 Task: In the  document Emma.docx change page color to  'Grey'. Add link on bottom left corner of the sheet: 'in.pinterest.com' Insert page numer on bottom of the page
Action: Mouse moved to (38, 83)
Screenshot: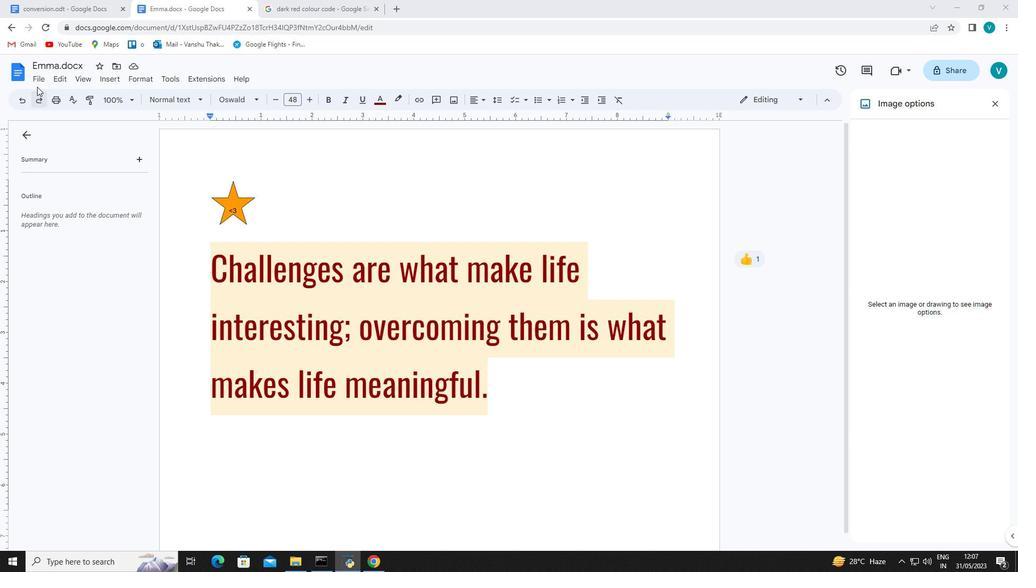 
Action: Mouse pressed left at (38, 83)
Screenshot: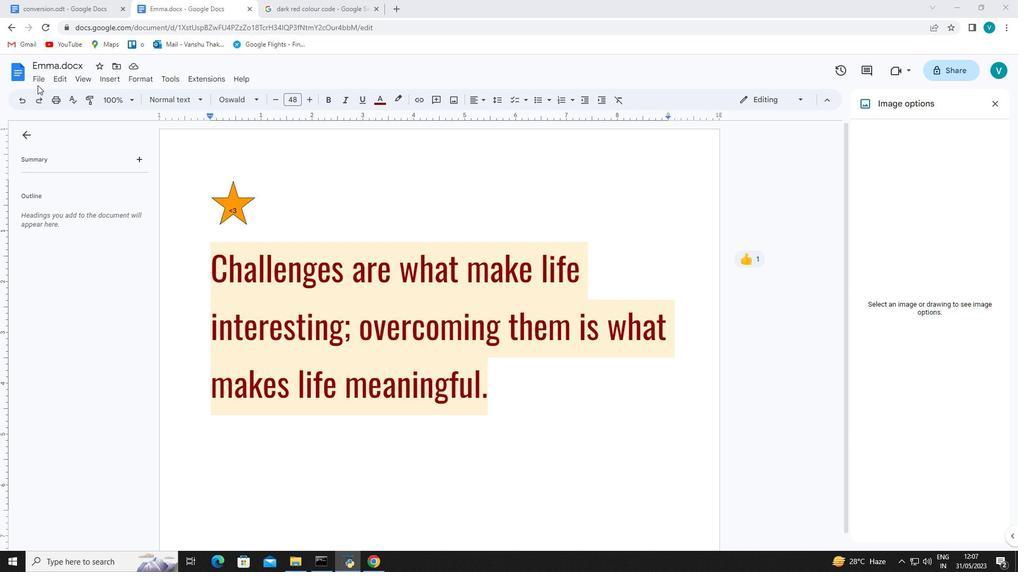 
Action: Mouse moved to (66, 363)
Screenshot: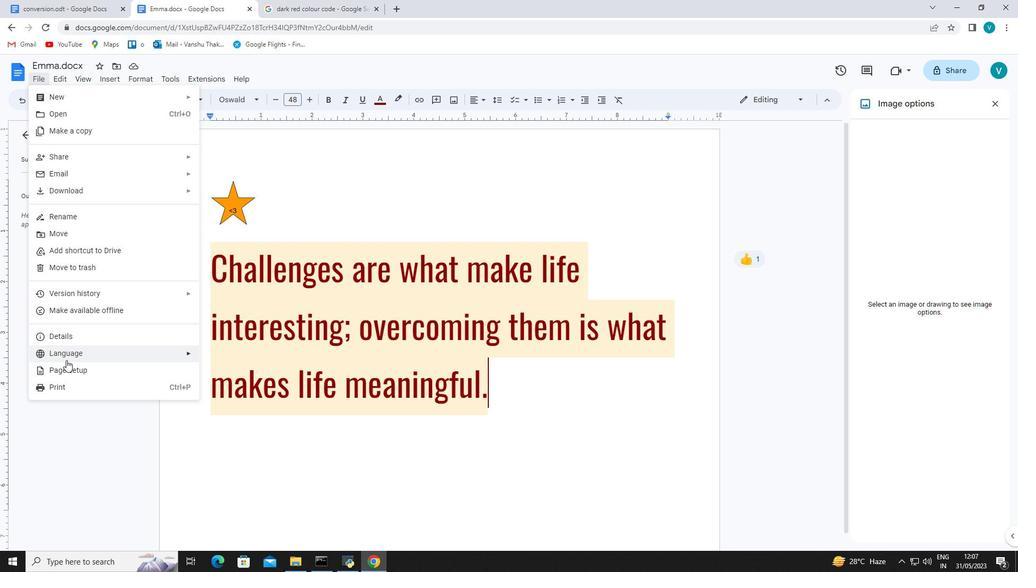 
Action: Mouse pressed left at (66, 363)
Screenshot: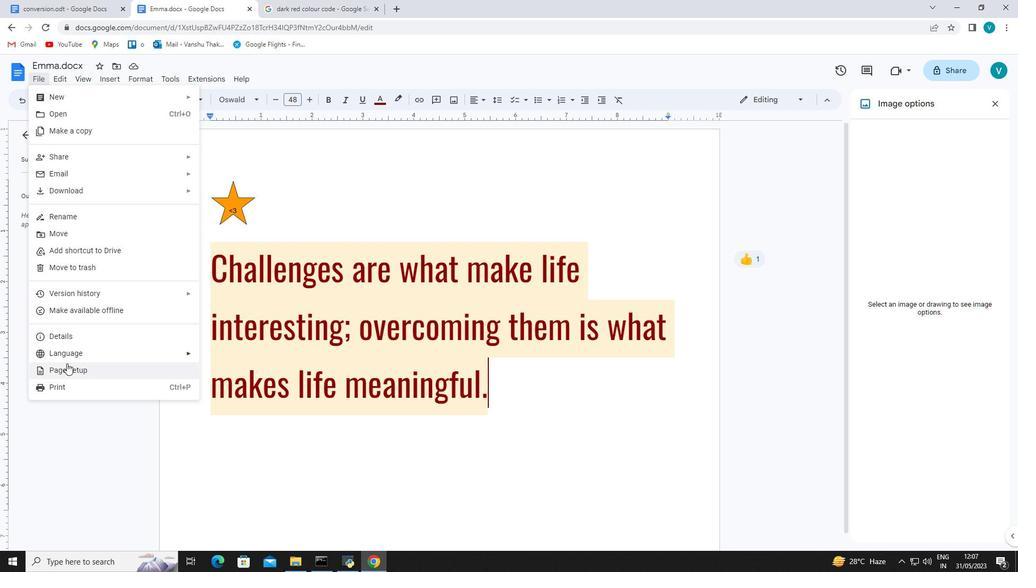 
Action: Mouse moved to (420, 368)
Screenshot: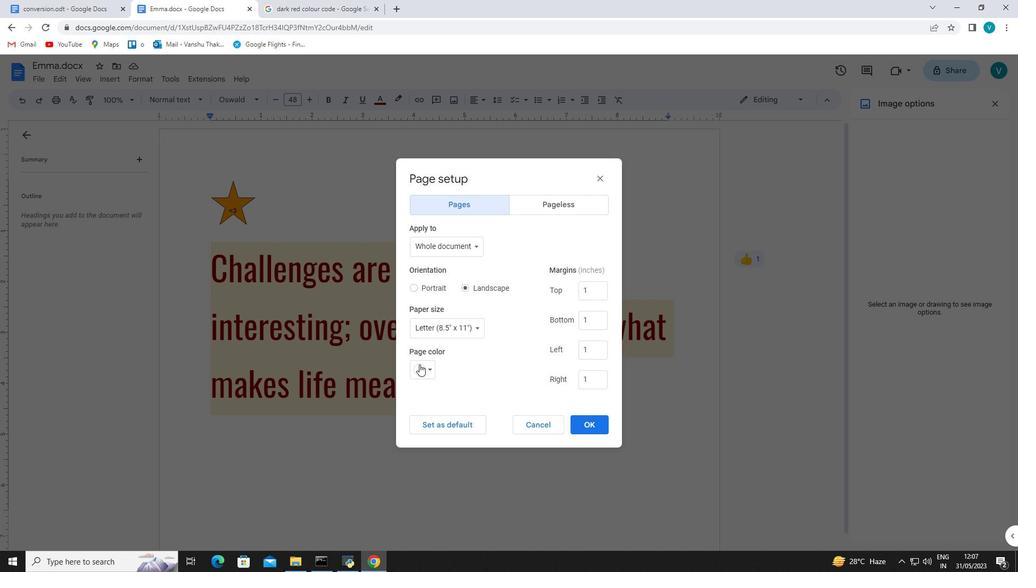 
Action: Mouse pressed left at (420, 368)
Screenshot: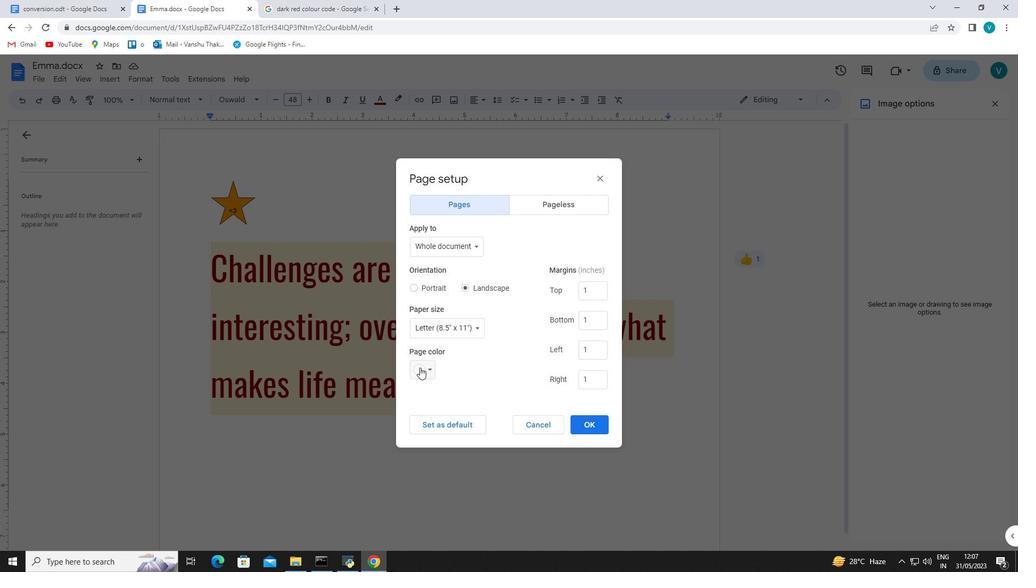
Action: Mouse moved to (482, 392)
Screenshot: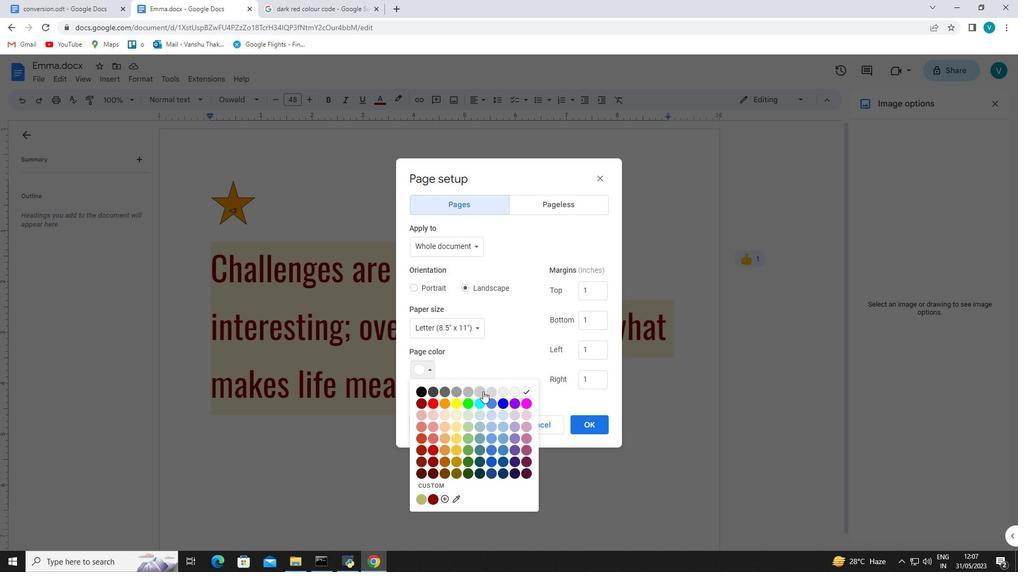 
Action: Mouse pressed left at (482, 392)
Screenshot: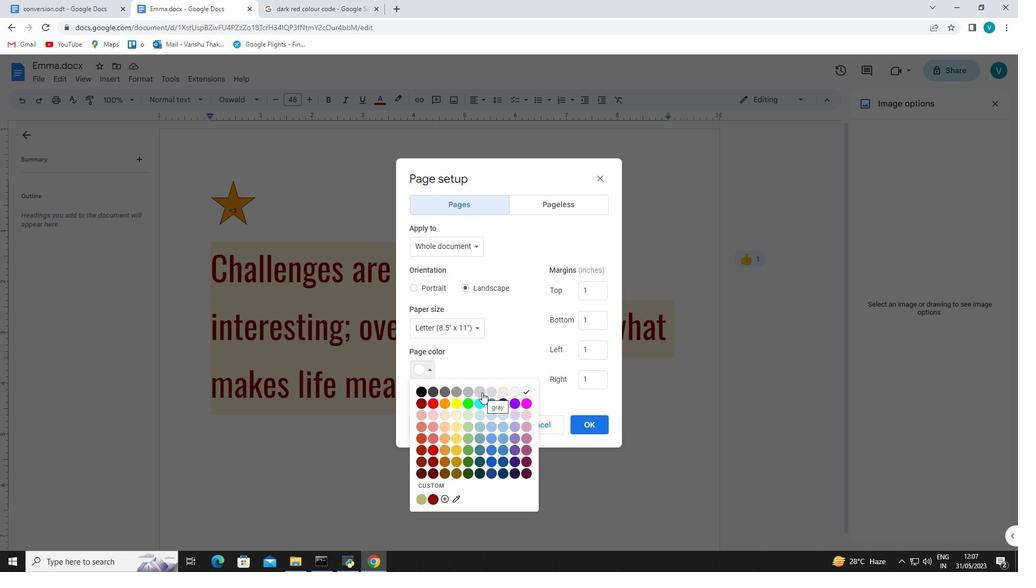 
Action: Mouse moved to (584, 430)
Screenshot: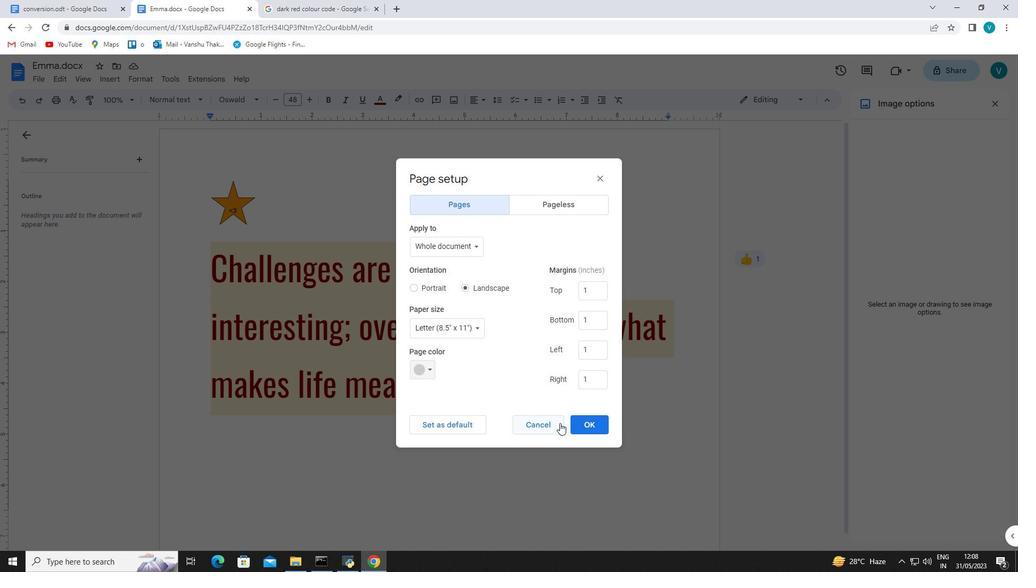 
Action: Mouse pressed left at (584, 430)
Screenshot: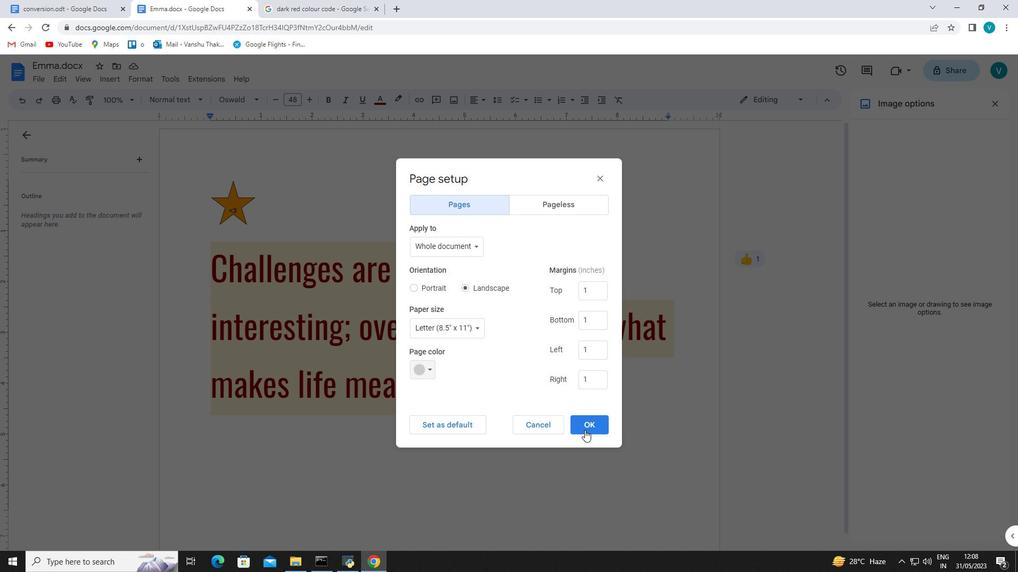 
Action: Mouse moved to (474, 365)
Screenshot: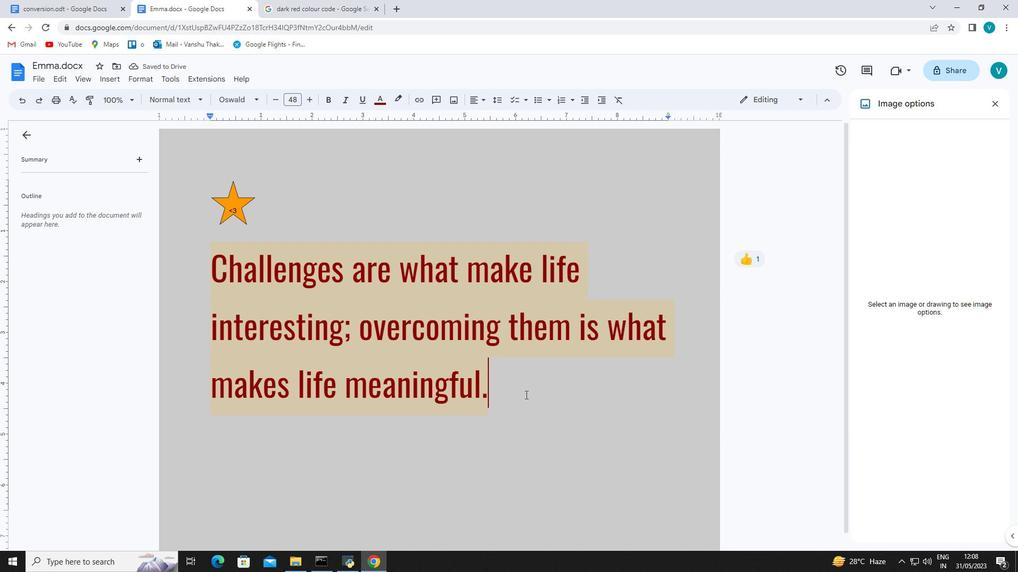 
Action: Key pressed <Key.enter><Key.enter><Key.backspace>
Screenshot: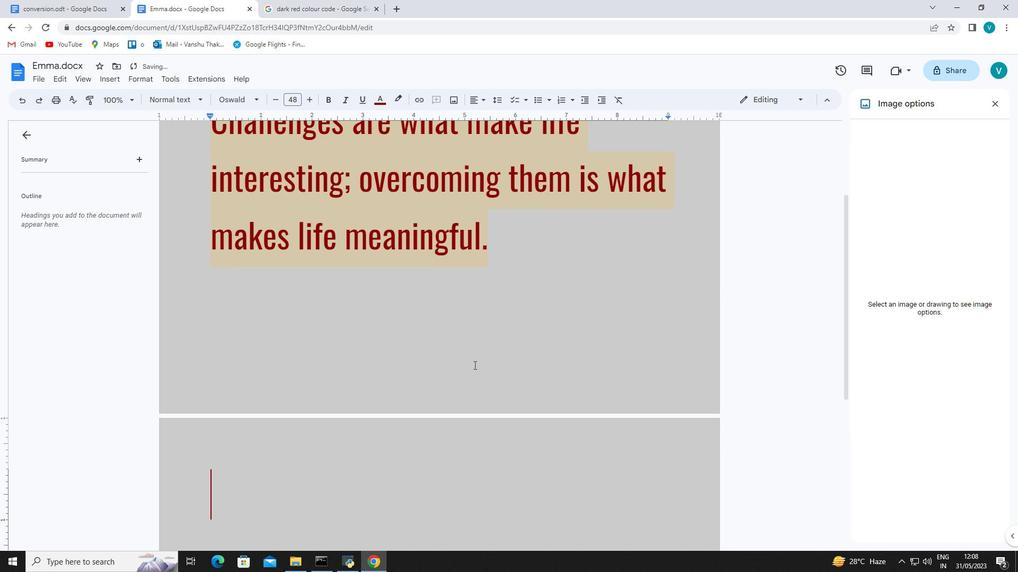 
Action: Mouse moved to (118, 77)
Screenshot: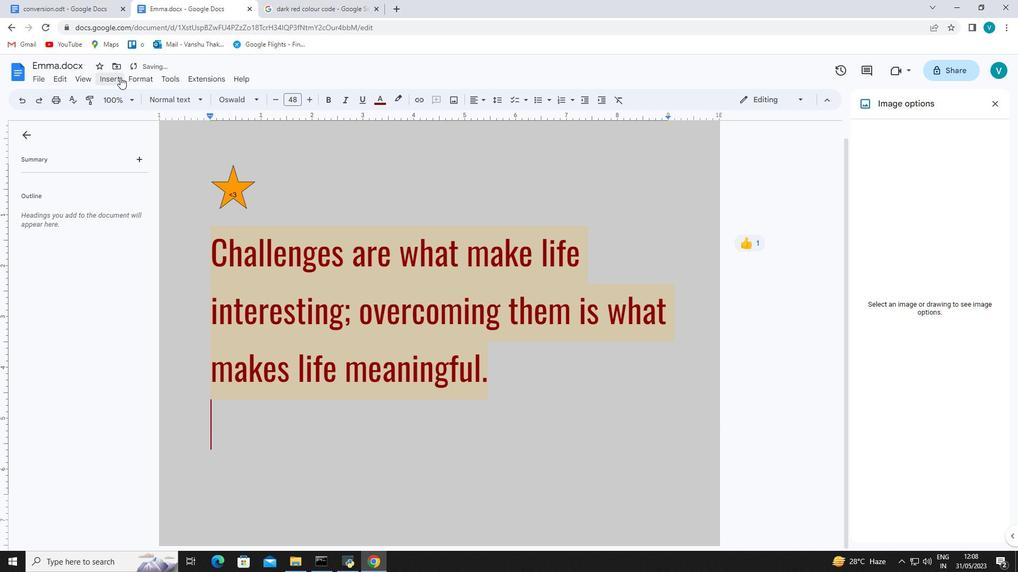 
Action: Mouse pressed left at (118, 77)
Screenshot: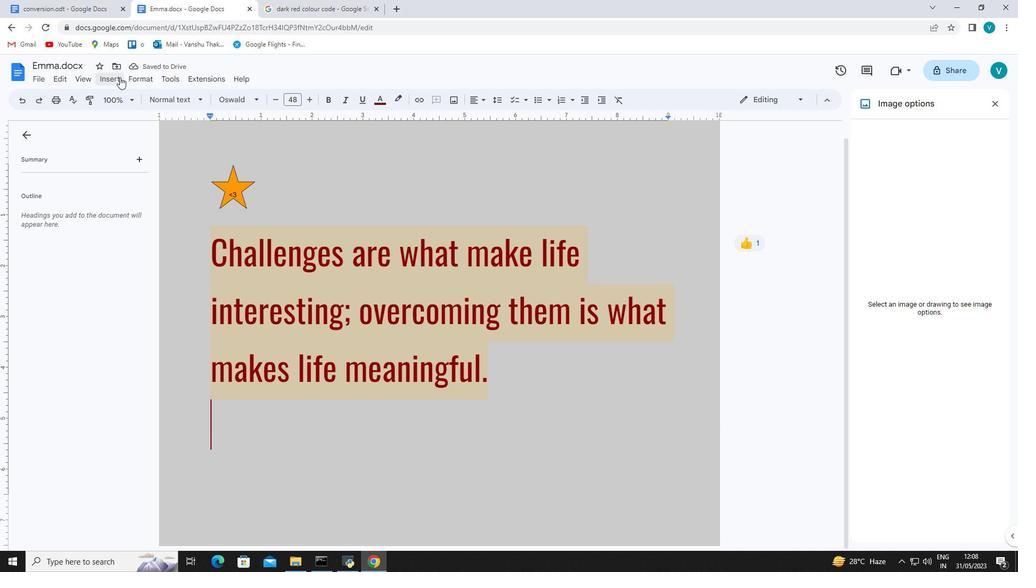 
Action: Mouse moved to (132, 409)
Screenshot: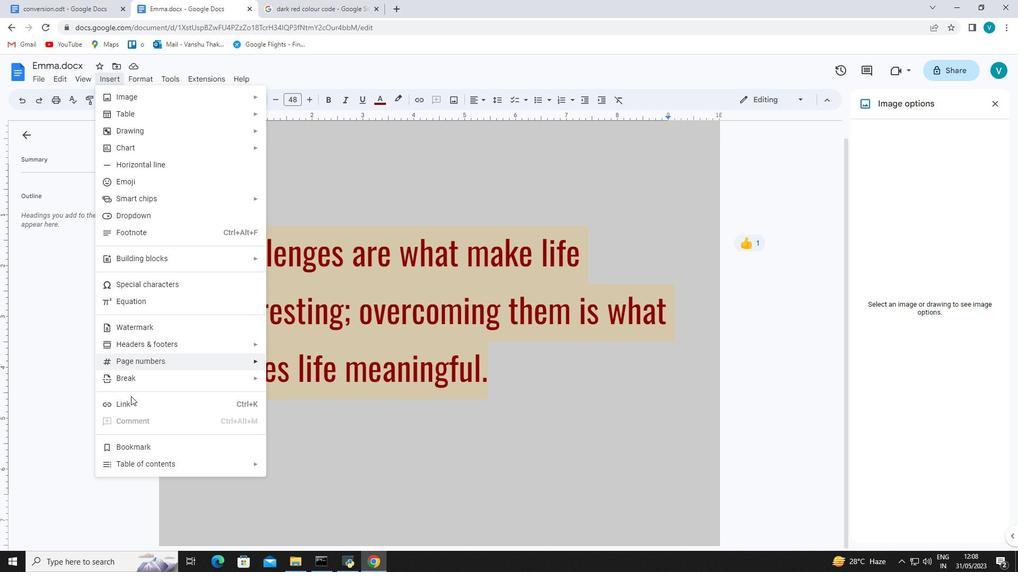 
Action: Mouse pressed left at (132, 409)
Screenshot: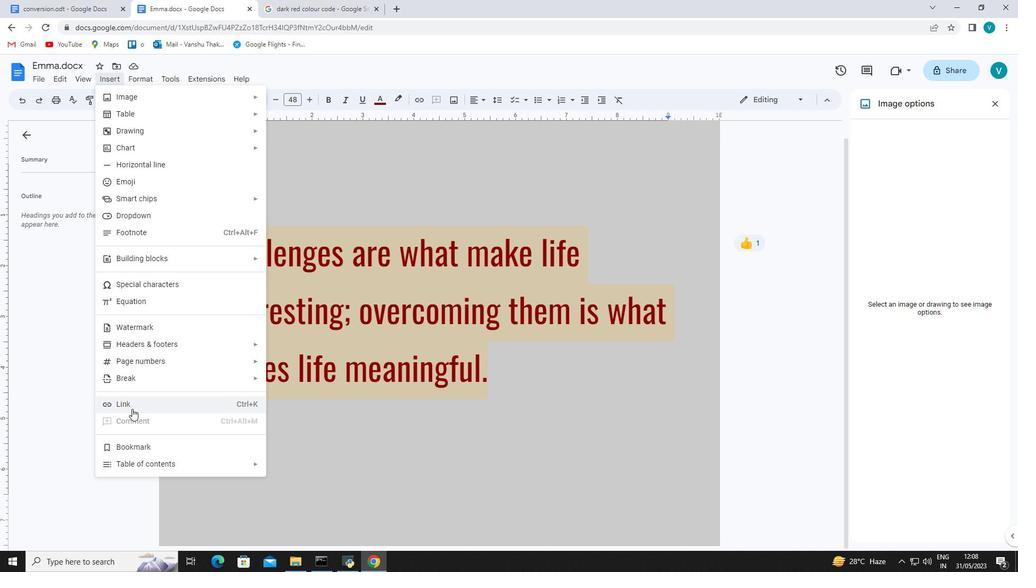 
Action: Mouse moved to (245, 238)
Screenshot: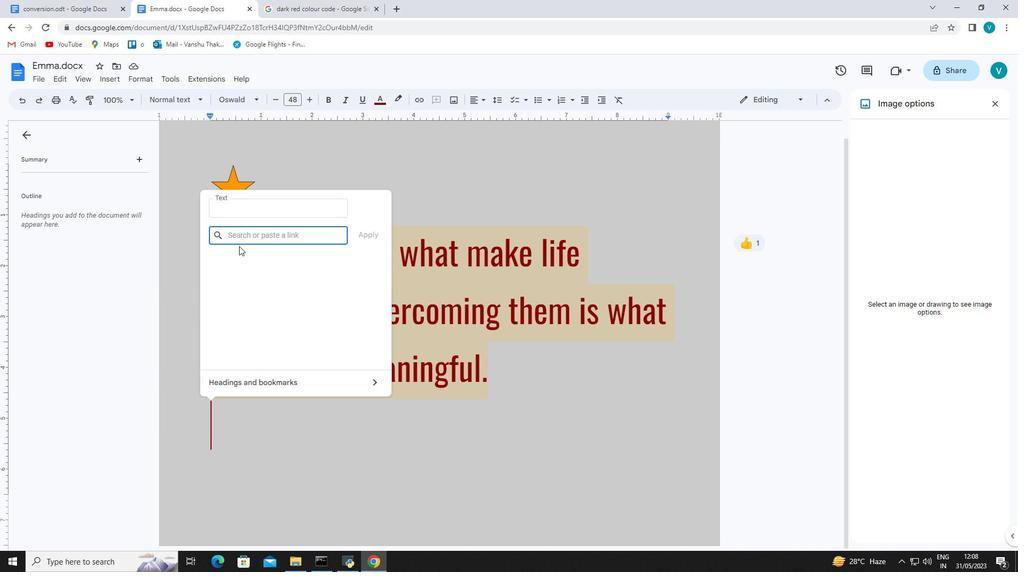 
Action: Mouse pressed left at (245, 238)
Screenshot: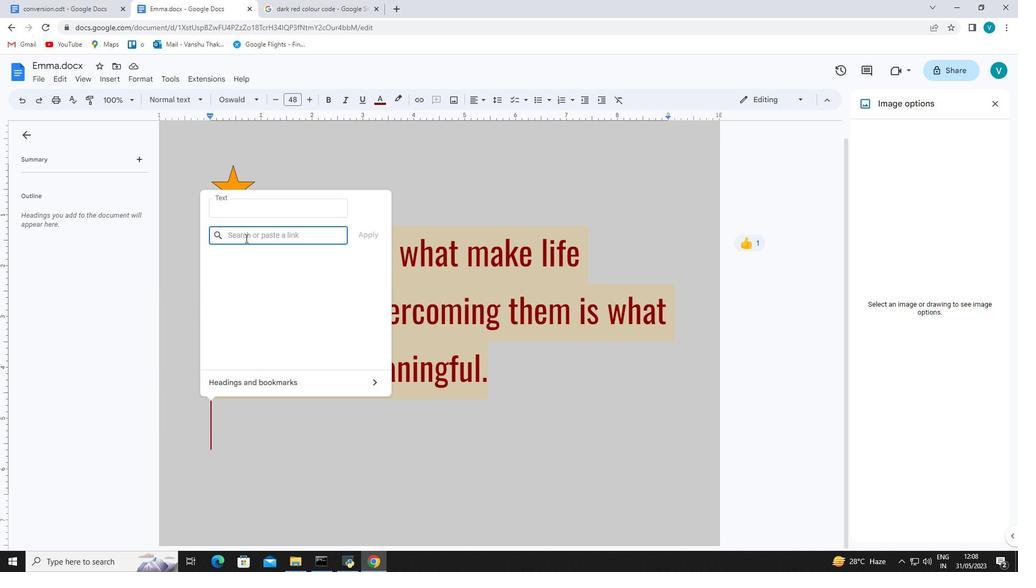 
Action: Key pressed in.pinterest.com
Screenshot: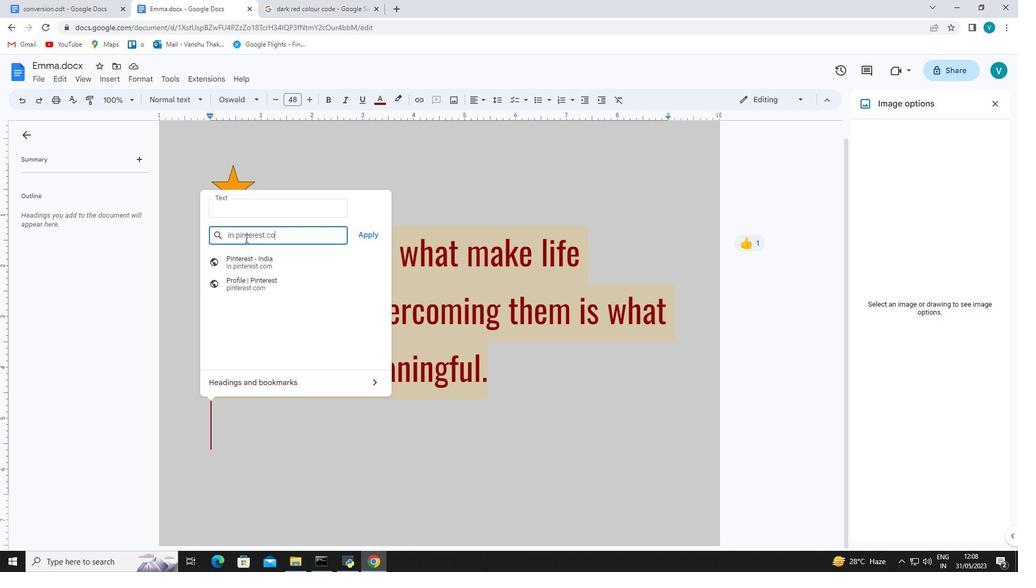 
Action: Mouse moved to (372, 230)
Screenshot: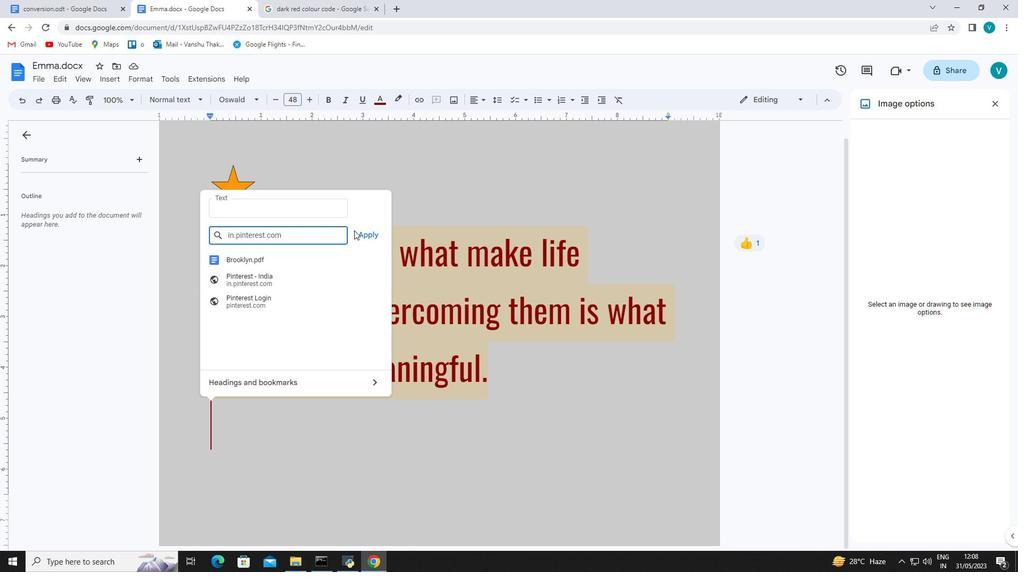 
Action: Mouse pressed left at (372, 230)
Screenshot: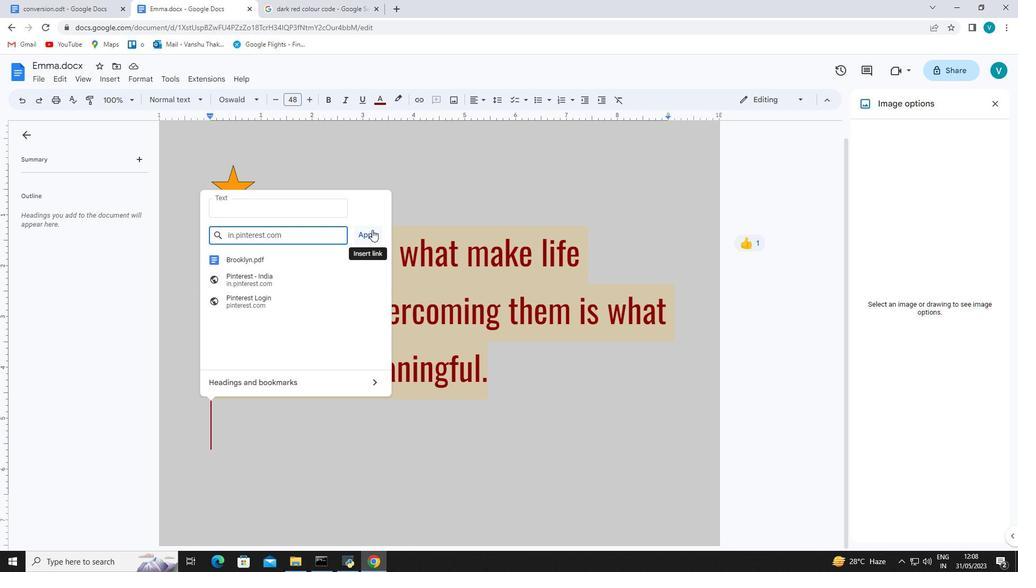
Action: Mouse moved to (302, 222)
Screenshot: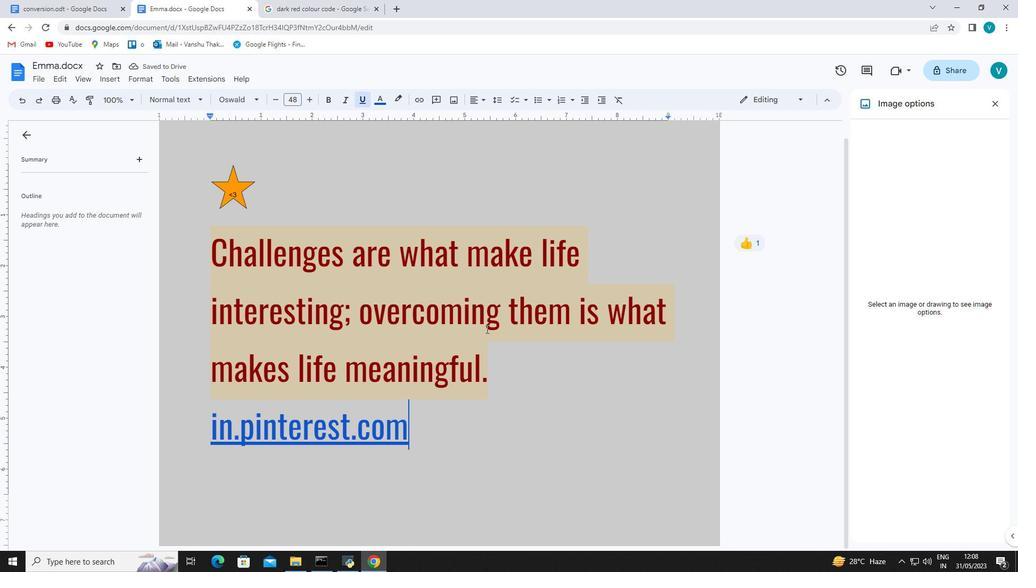 
Action: Key pressed <Key.space><Key.space><Key.space><Key.space><Key.space><Key.space><Key.space><Key.space><Key.space><Key.space><Key.space><Key.space><Key.space><Key.space><Key.space><Key.space><Key.space><Key.space><Key.space><Key.space><Key.space><Key.space><Key.space><Key.space><Key.space><Key.space><Key.space><Key.space><Key.space>
Screenshot: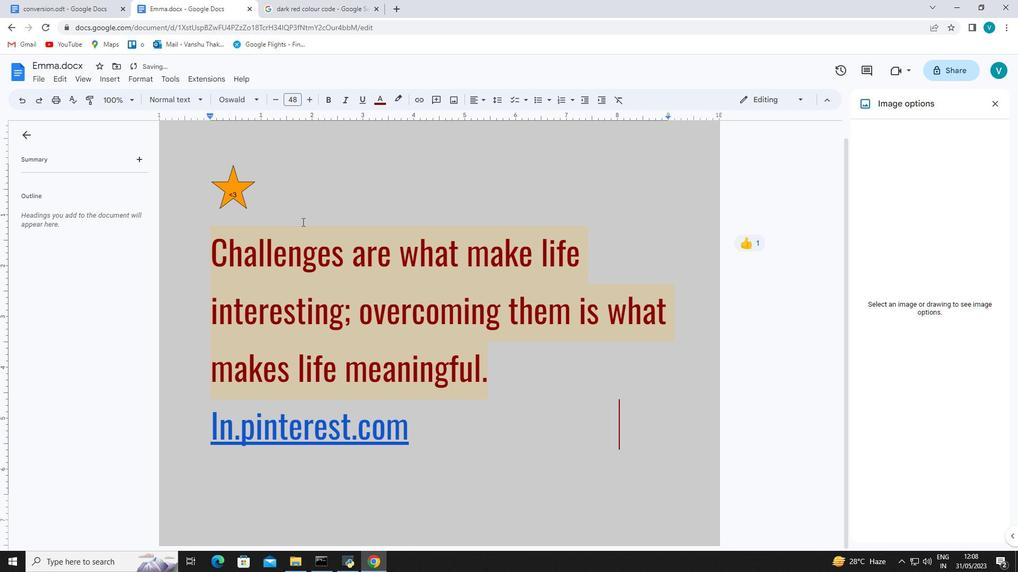 
Action: Mouse moved to (110, 77)
Screenshot: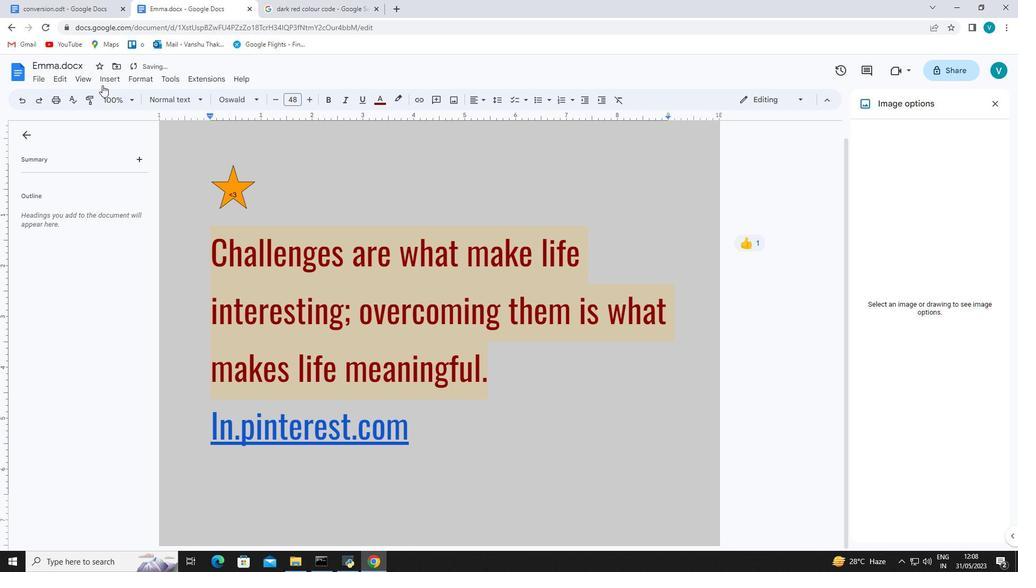 
Action: Mouse pressed left at (110, 77)
Screenshot: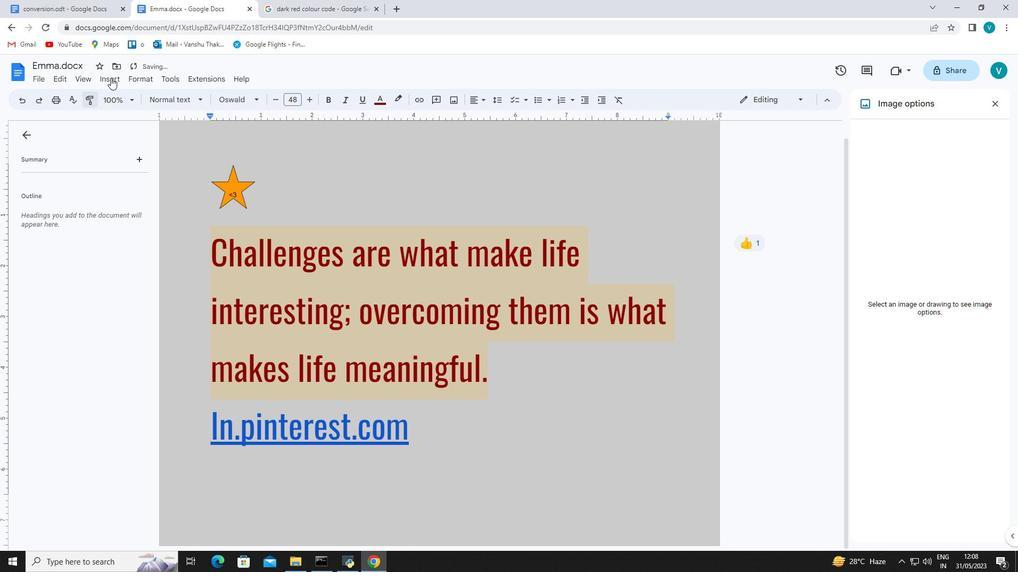 
Action: Mouse moved to (146, 357)
Screenshot: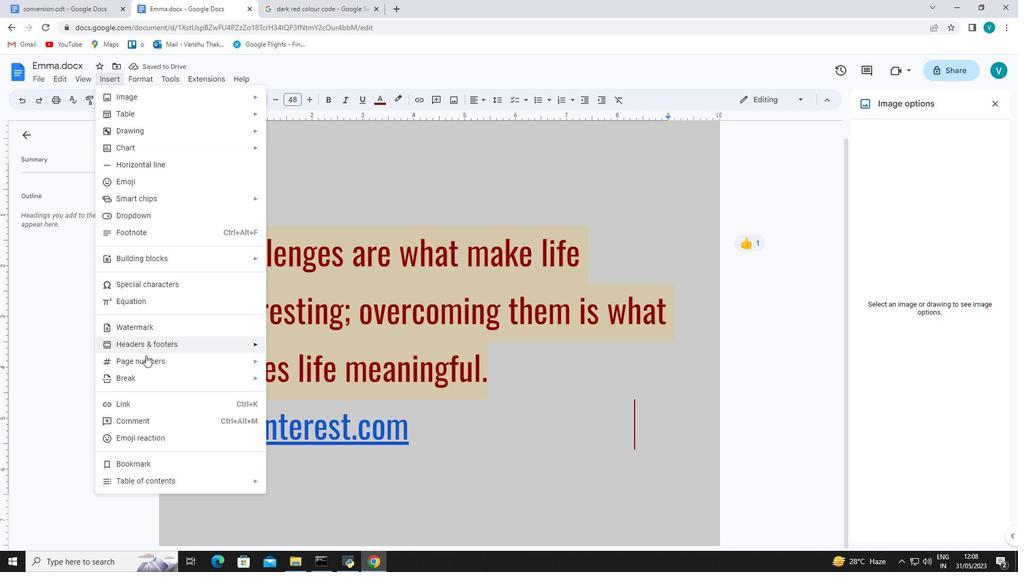 
Action: Mouse pressed left at (146, 357)
Screenshot: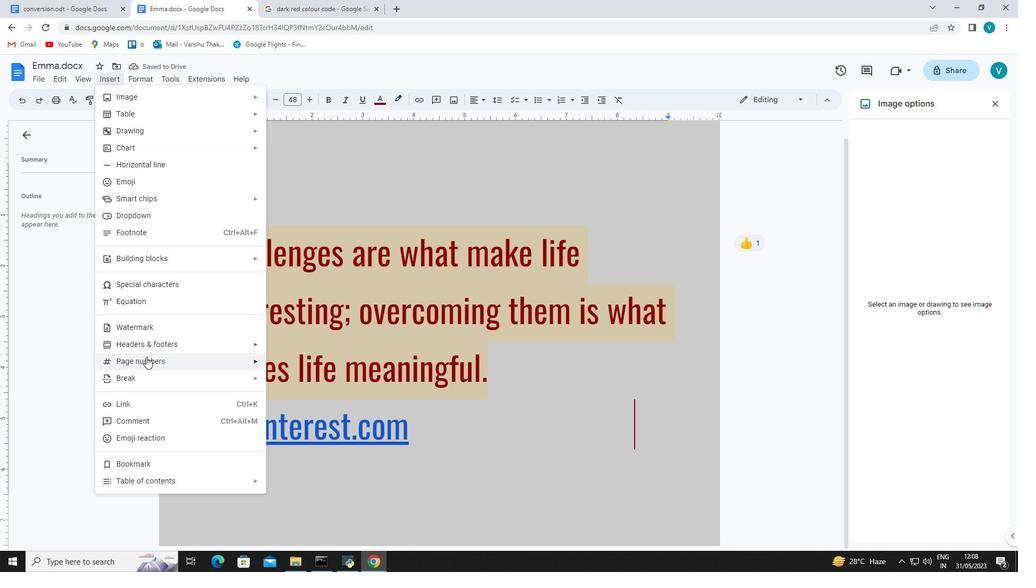 
Action: Mouse moved to (304, 491)
Screenshot: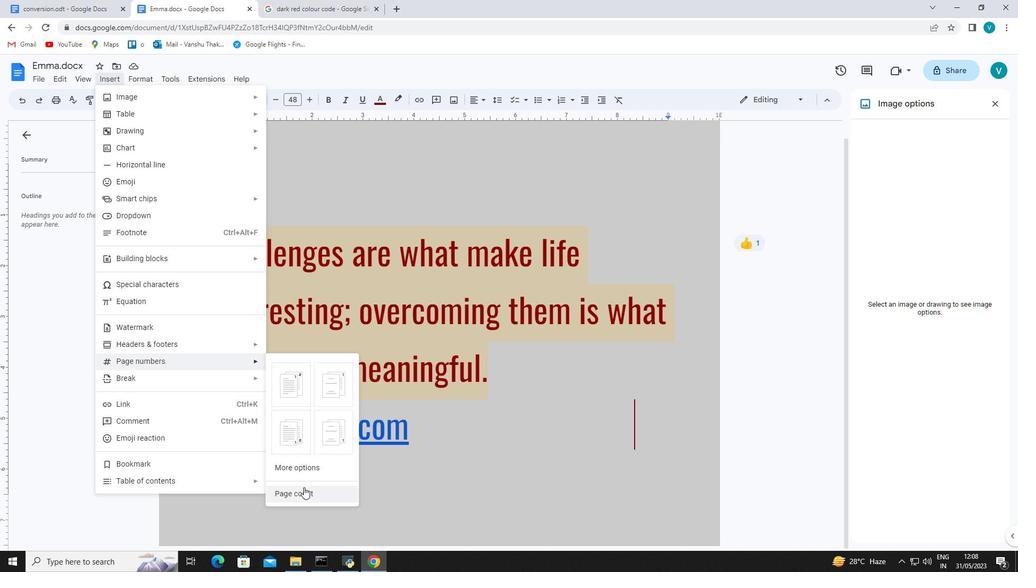 
Action: Mouse pressed left at (304, 491)
Screenshot: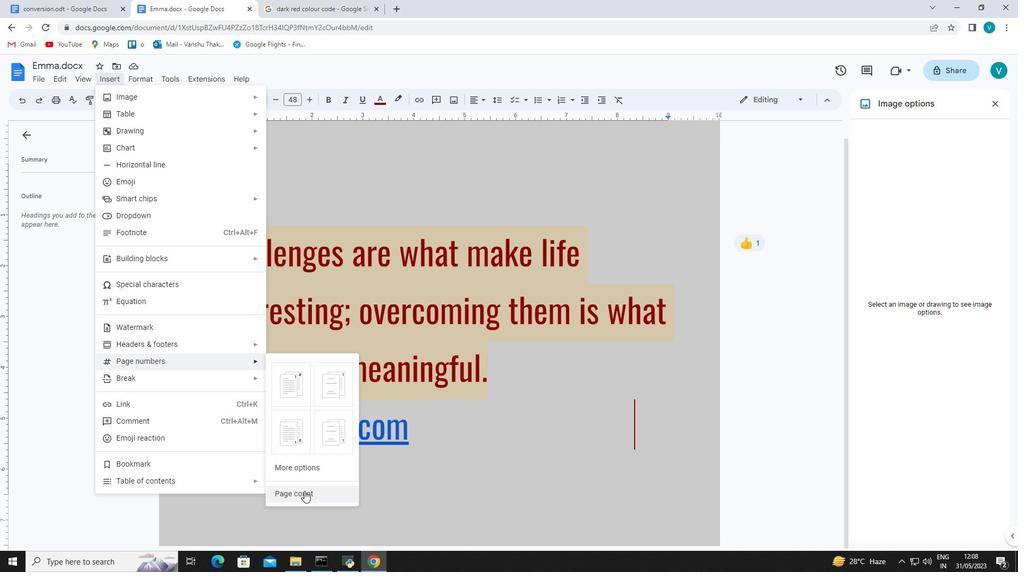 
Action: Mouse moved to (257, 185)
Screenshot: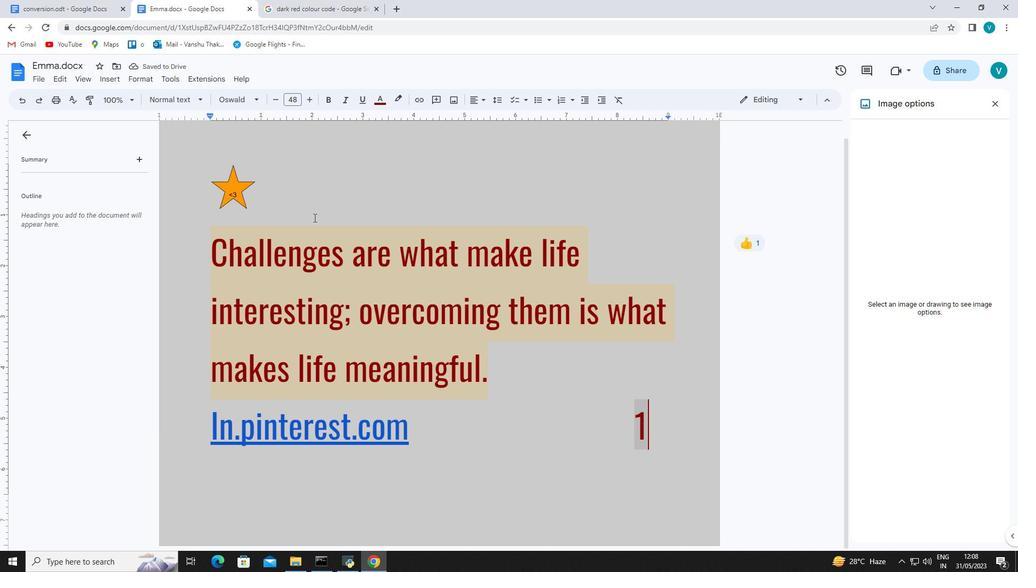 
